Task: Add an event with the title Casual Team Building Retreat: Leadership Training, date '2024/05/04', time 7:50 AM to 9:50 AM, logged in from the account softage.10@softage.netand send the event invitation to softage.1@softage.net and softage.2@softage.net. Set a reminder for the event 220 week before
Action: Mouse moved to (92, 115)
Screenshot: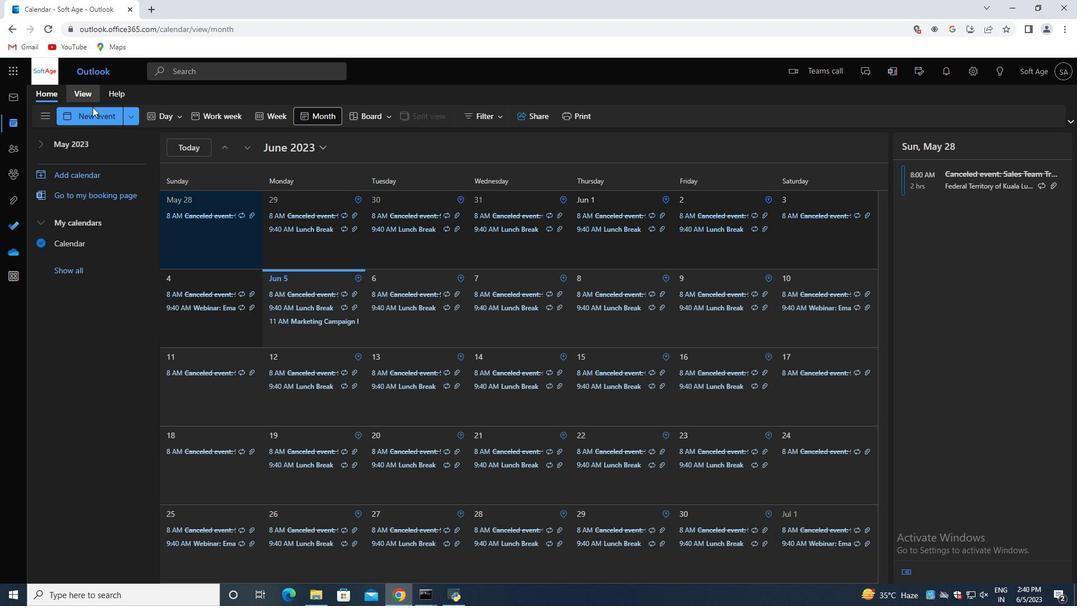 
Action: Mouse pressed left at (92, 115)
Screenshot: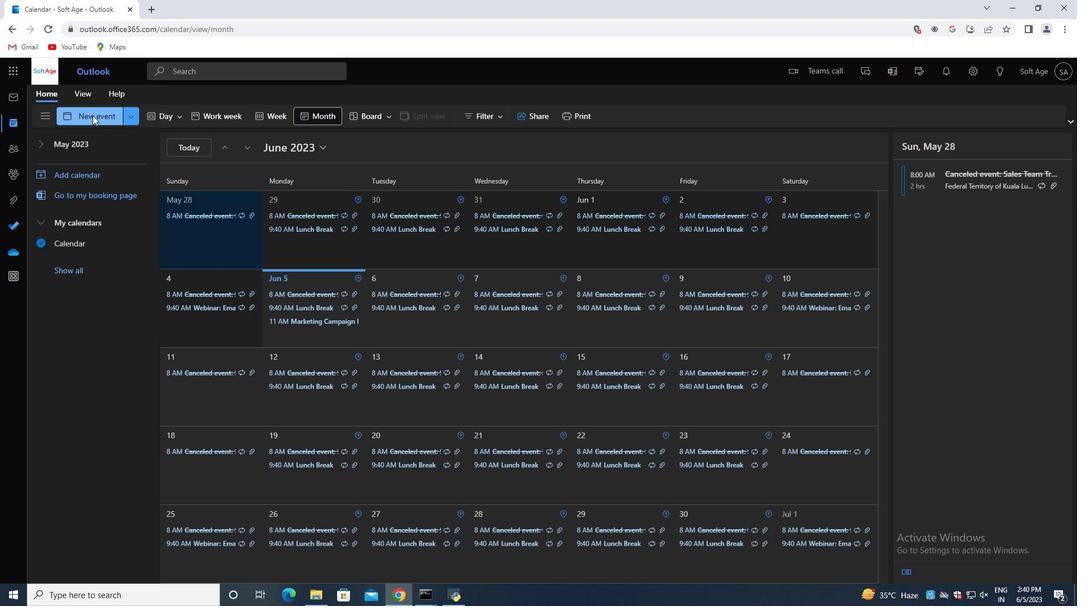 
Action: Mouse moved to (433, 121)
Screenshot: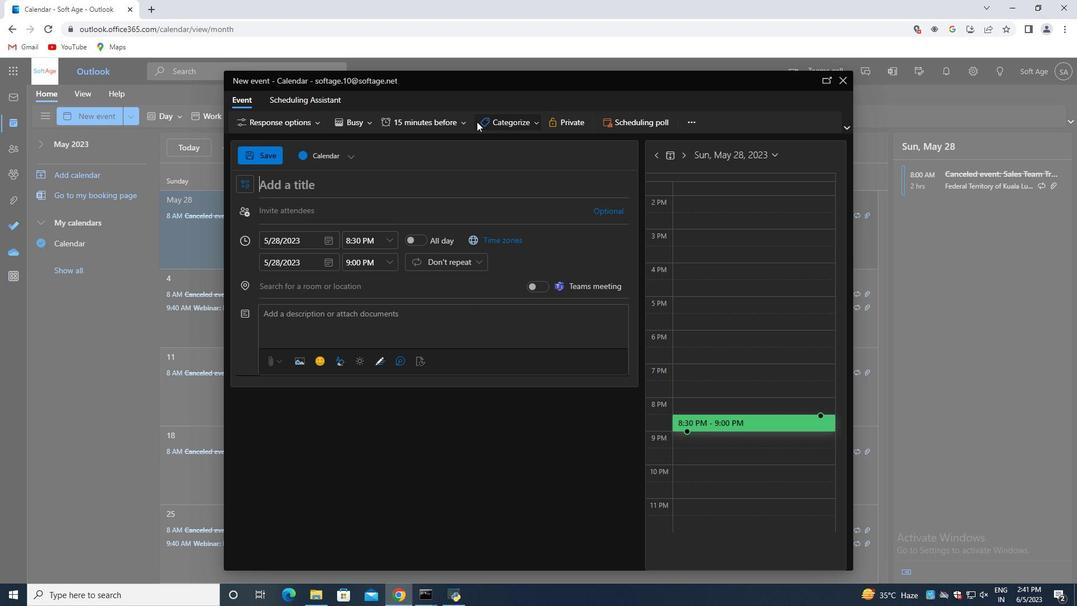 
Action: Mouse pressed left at (433, 121)
Screenshot: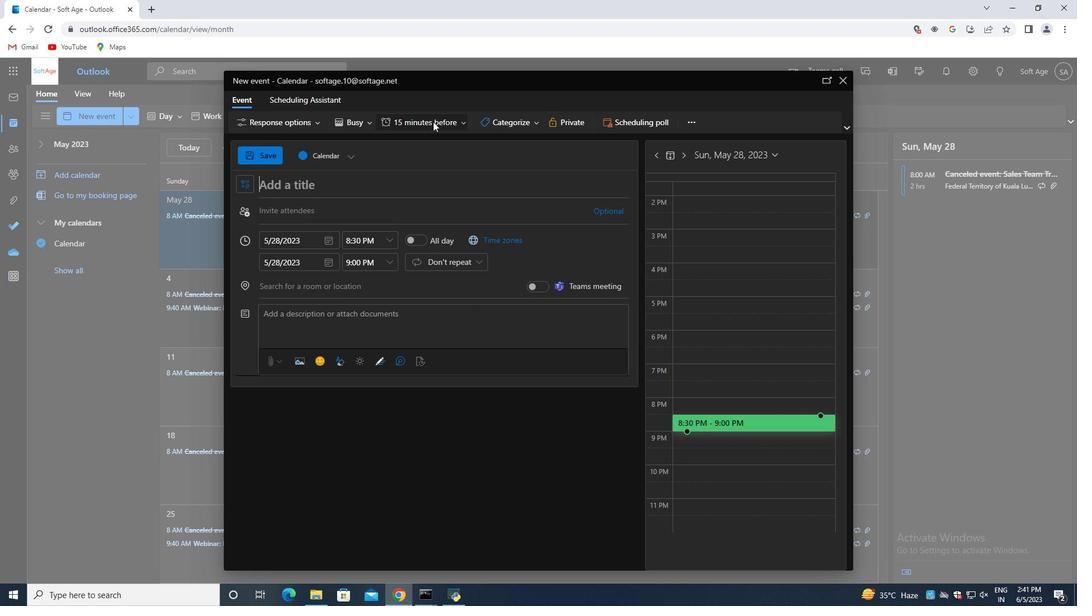 
Action: Mouse moved to (438, 352)
Screenshot: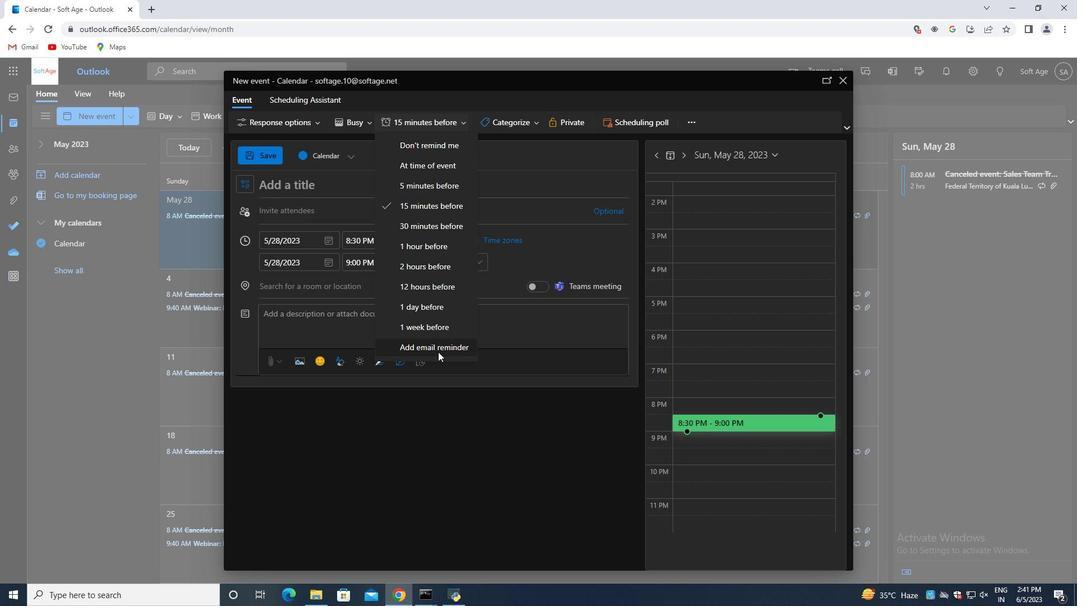 
